 Task: Create Card Board Meeting in Board Product Pricing to Workspace Big Data Analytics. Create Card Recruitment Performance Review in Board Product Feature Prioritization to Workspace Big Data Analytics. Create Card Board Meeting in Board Product Marketing and Sales Enablement Consulting to Workspace Big Data Analytics
Action: Mouse moved to (57, 276)
Screenshot: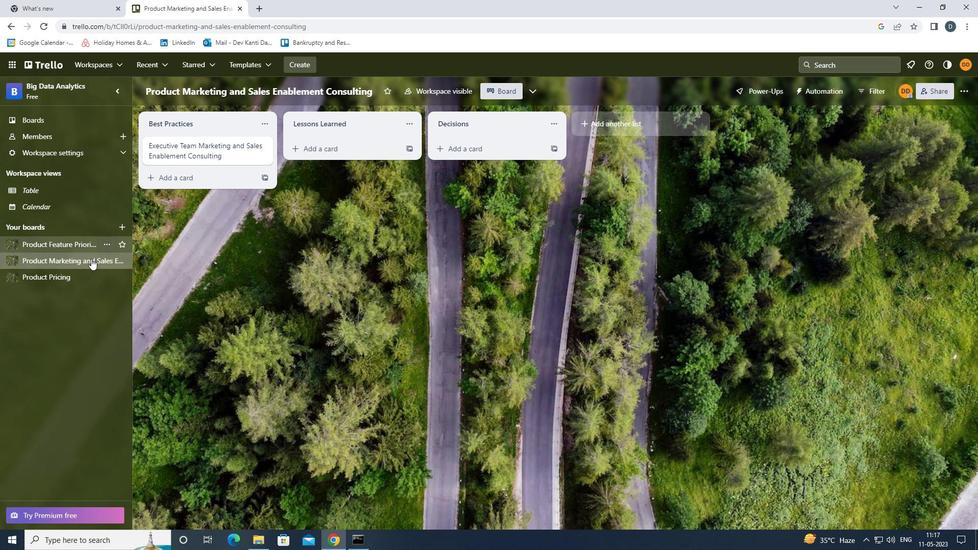
Action: Mouse pressed left at (57, 276)
Screenshot: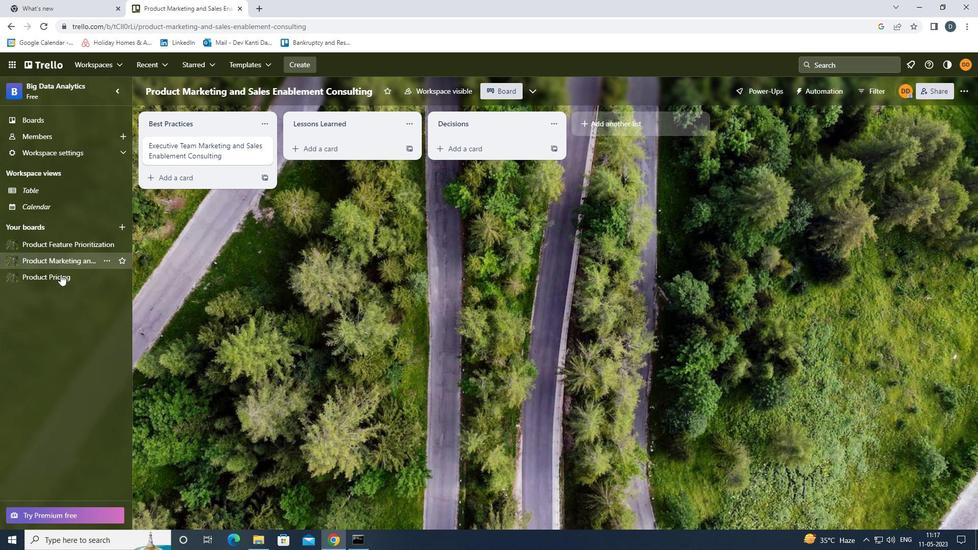 
Action: Mouse moved to (337, 143)
Screenshot: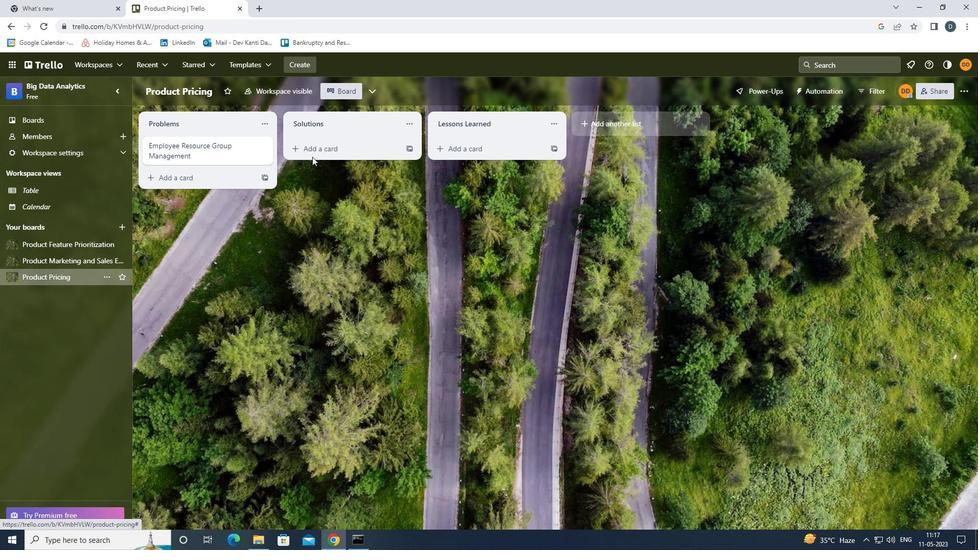 
Action: Mouse pressed left at (337, 143)
Screenshot: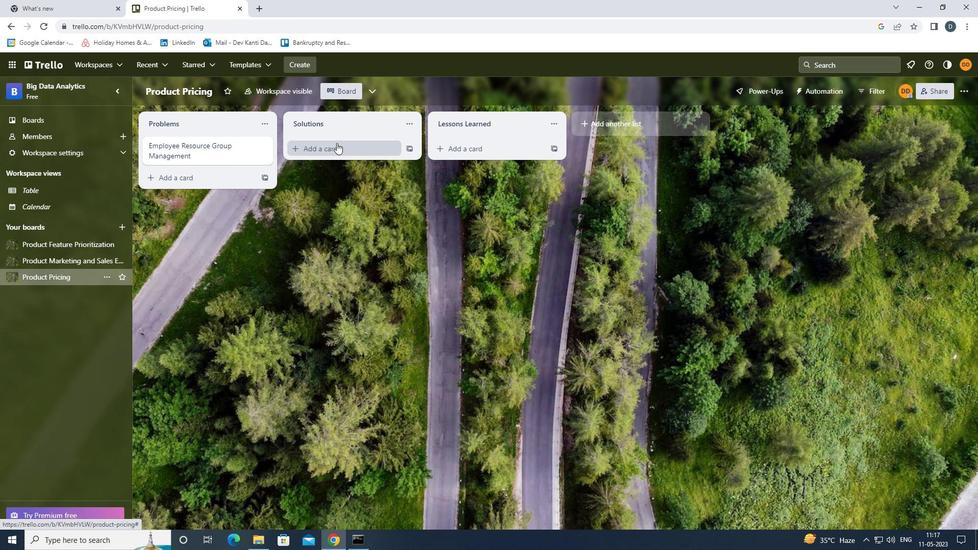 
Action: Key pressed <Key.shift><Key.shift><Key.shift><Key.shift><Key.shift><Key.shift><Key.shift><Key.shift><Key.shift>MEETING<Key.left><Key.left><Key.left><Key.left><Key.left><Key.left><Key.left><Key.left><Key.left><Key.left><Key.left><Key.space><Key.left><Key.shift>BOARD<Key.enter>
Screenshot: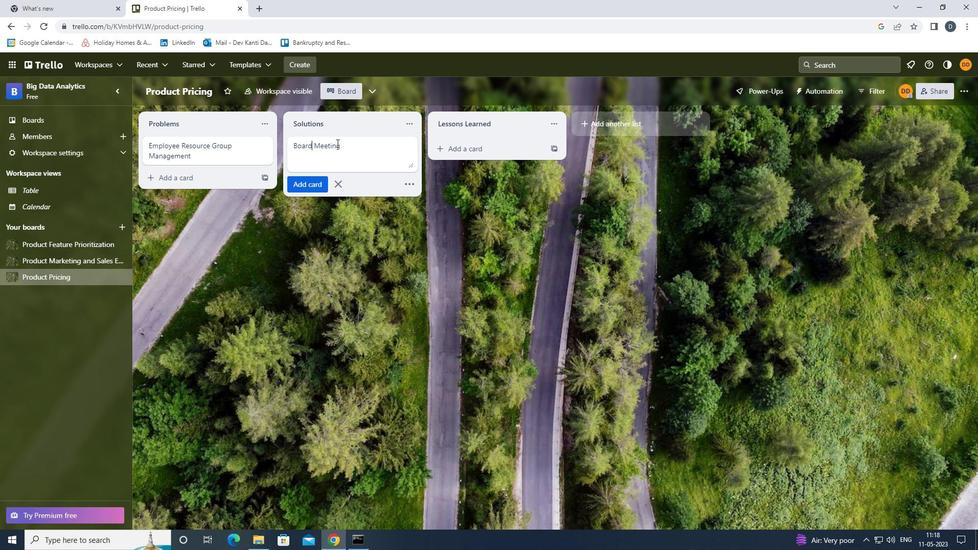 
Action: Mouse moved to (72, 242)
Screenshot: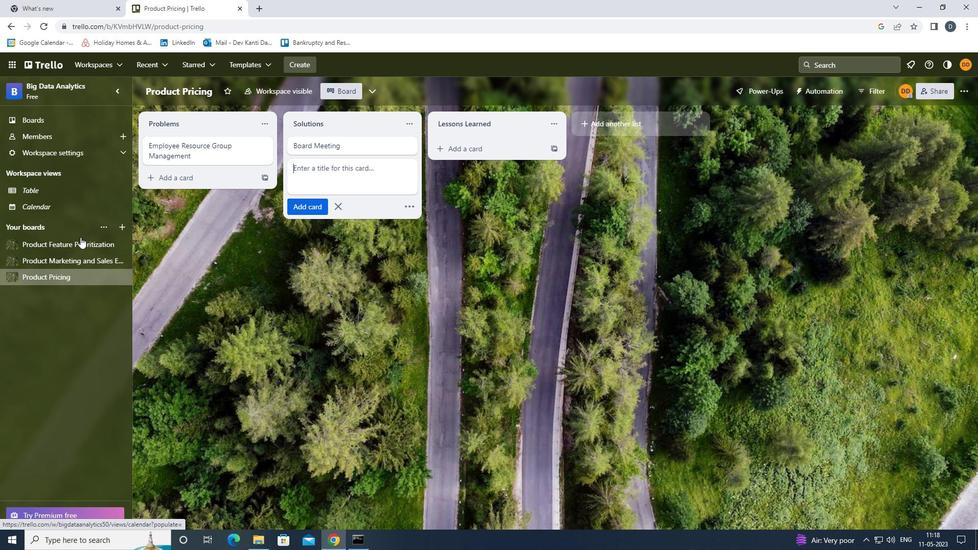 
Action: Mouse pressed left at (72, 242)
Screenshot: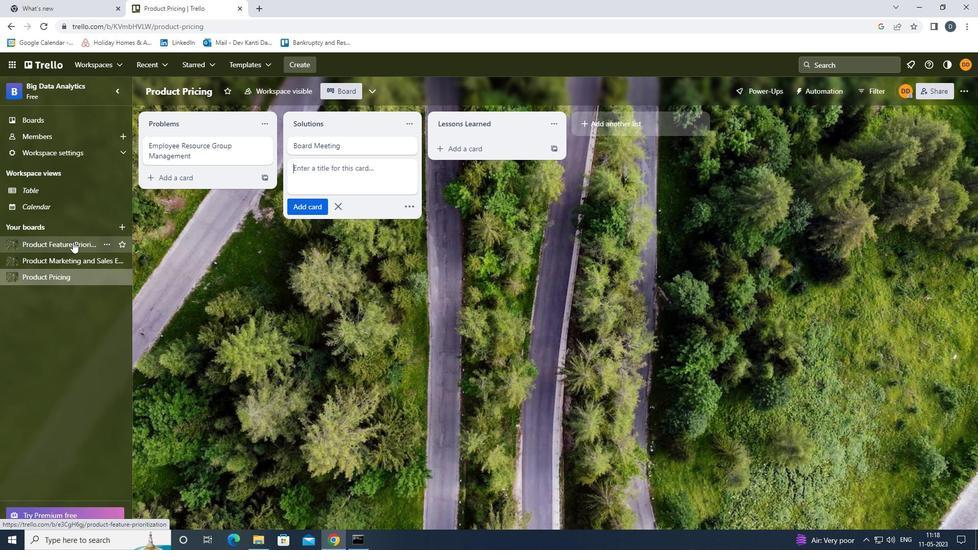 
Action: Mouse moved to (326, 149)
Screenshot: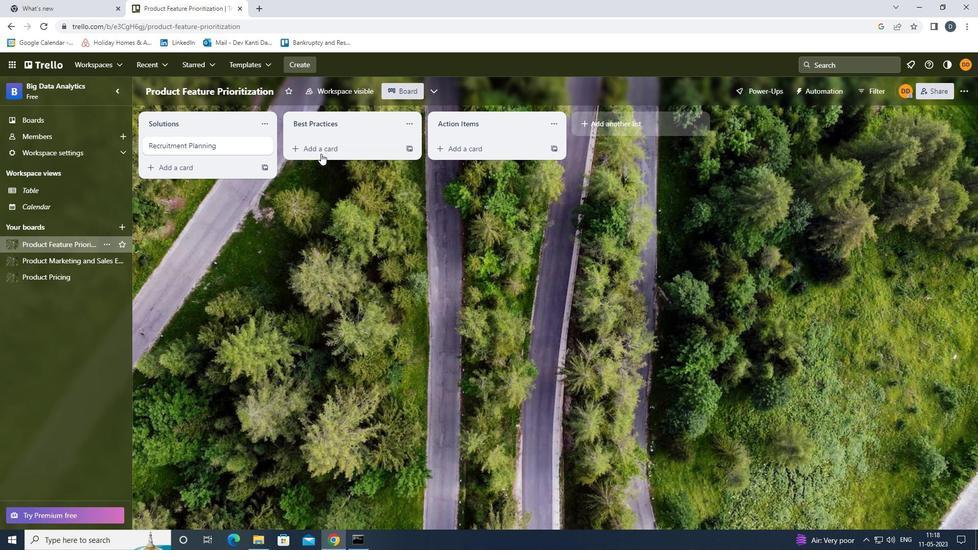 
Action: Mouse pressed left at (326, 149)
Screenshot: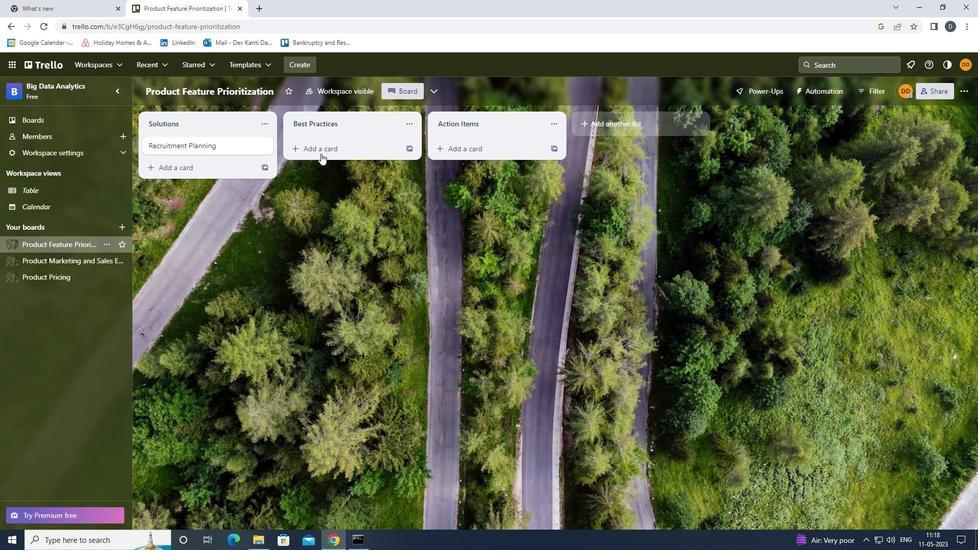 
Action: Key pressed <Key.shift><Key.shift><Key.shift><Key.shift><Key.shift><Key.shift><Key.shift><Key.shift><Key.shift><Key.shift><Key.shift><Key.shift><Key.shift><Key.shift><Key.shift><Key.shift><Key.shift><Key.shift><Key.shift><Key.shift><Key.shift><Key.shift><Key.shift><Key.shift><Key.shift><Key.shift><Key.shift><Key.shift><Key.shift><Key.shift><Key.shift><Key.shift><Key.shift><Key.shift>RECRUITMENT<Key.space><Key.shift><Key.shift><Key.shift><Key.shift>PERFORMANCE<Key.space><Key.shift><Key.shift><Key.shift>REVIE<Key.insert>W<Key.space><Key.enter>
Screenshot: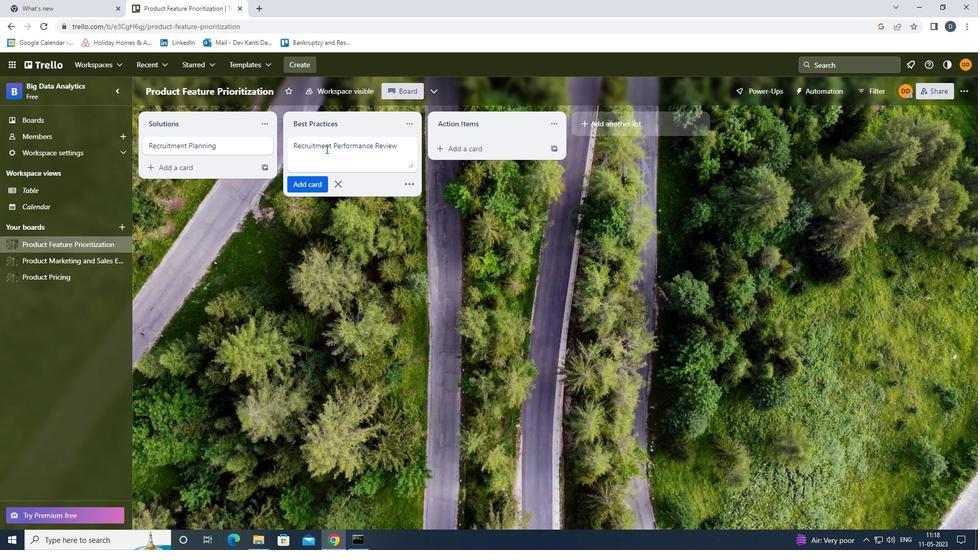 
Action: Mouse moved to (78, 258)
Screenshot: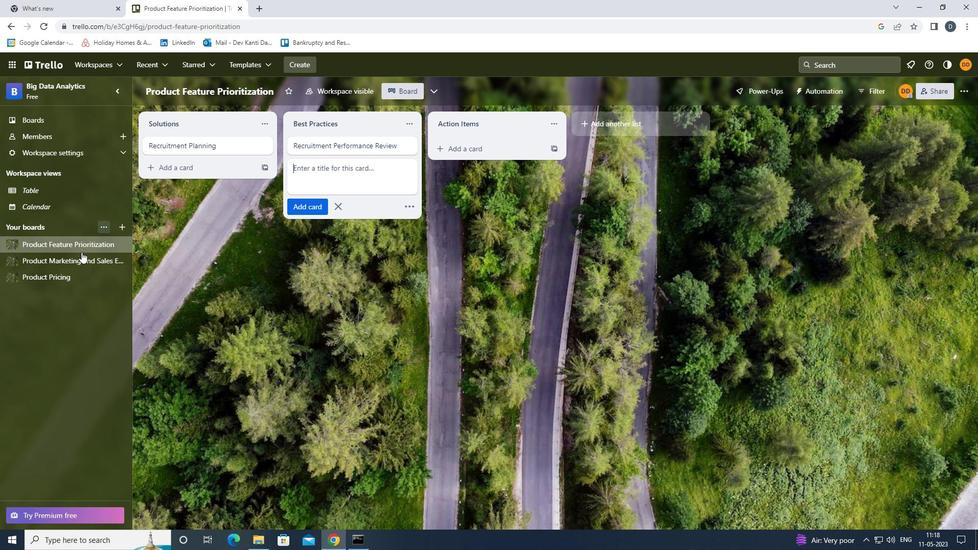 
Action: Mouse pressed left at (78, 258)
Screenshot: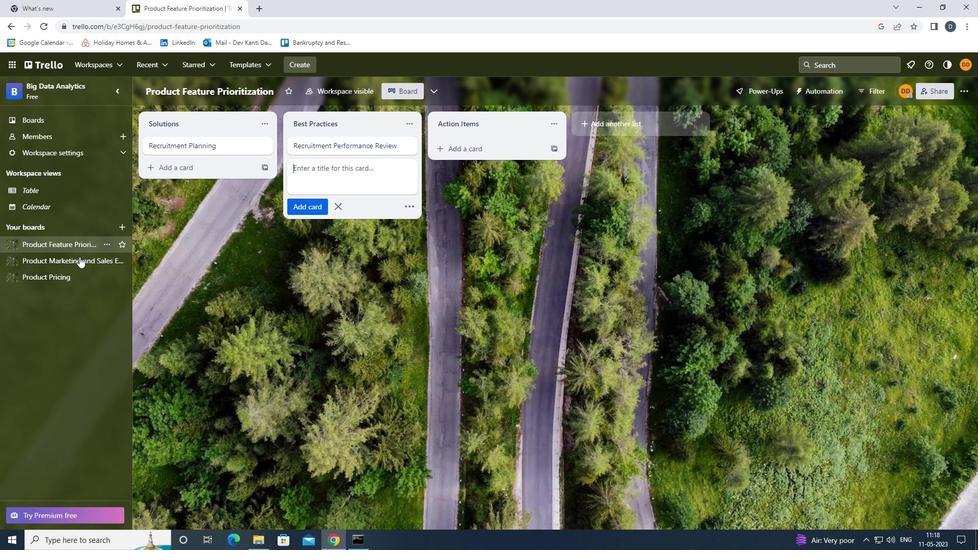
Action: Mouse moved to (350, 149)
Screenshot: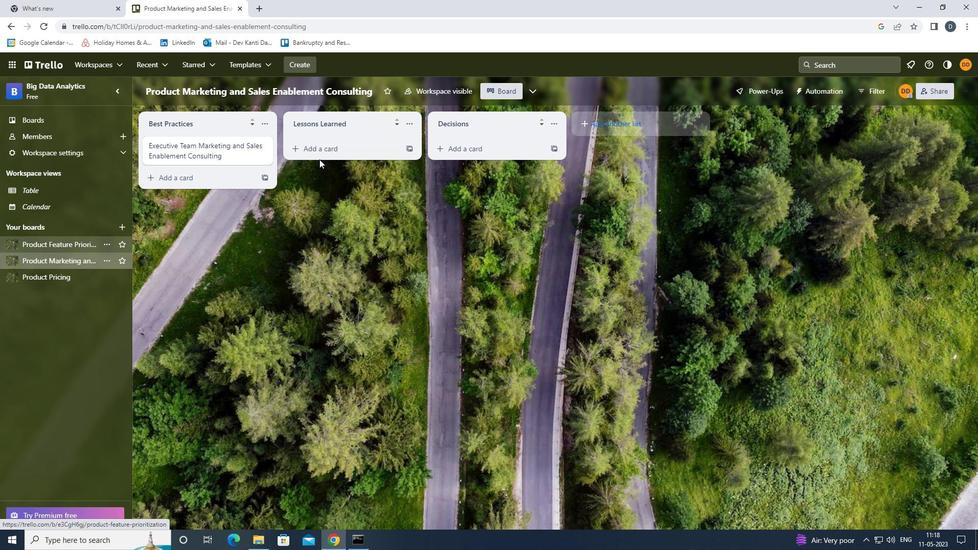 
Action: Mouse pressed left at (350, 149)
Screenshot: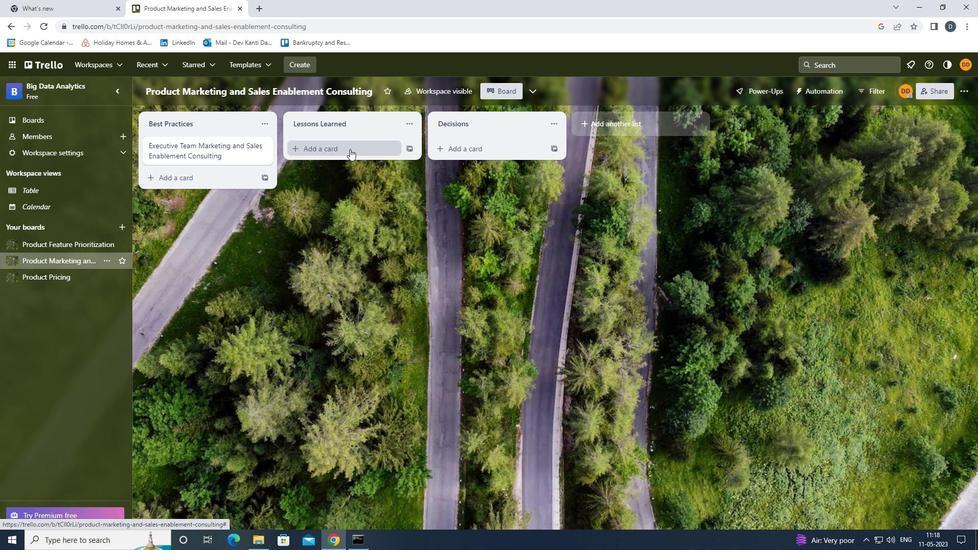 
Action: Key pressed <Key.shift><Key.shift><Key.shift><Key.shift><Key.shift><Key.shift><Key.shift><Key.shift><Key.shift><Key.shift><Key.shift><Key.shift><Key.shift><Key.shift><Key.shift><Key.shift><Key.shift><Key.shift><Key.shift><Key.shift><Key.shift><Key.shift><Key.shift><Key.shift><Key.shift><Key.shift><Key.shift><Key.shift><Key.shift><Key.shift><Key.shift><Key.shift><Key.shift><Key.shift><Key.shift><Key.shift><Key.shift>BOARD<Key.space><Key.shift><Key.shift><Key.shift><Key.shift><Key.shift><Key.shift><Key.shift><Key.shift><Key.shift><Key.shift>MEETING<Key.enter>
Screenshot: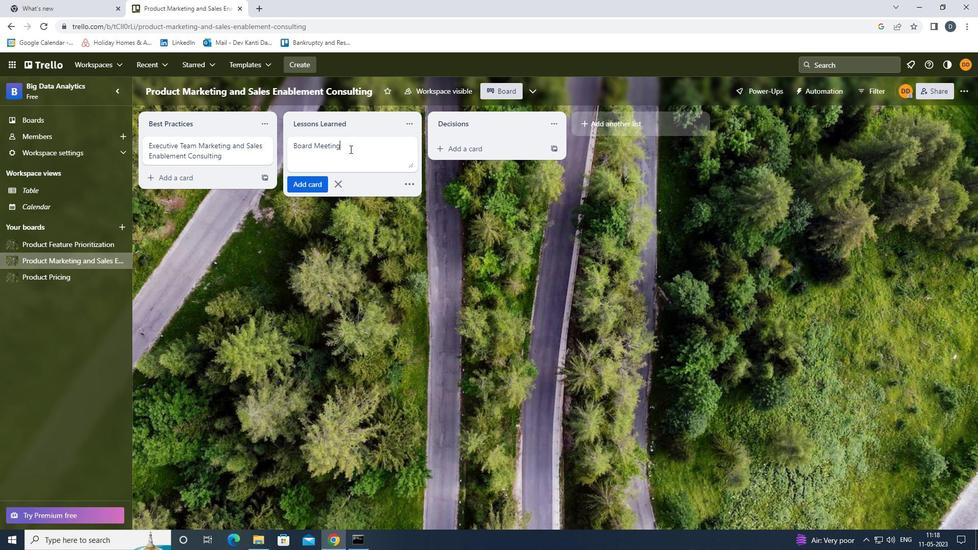 
Action: Mouse moved to (441, 319)
Screenshot: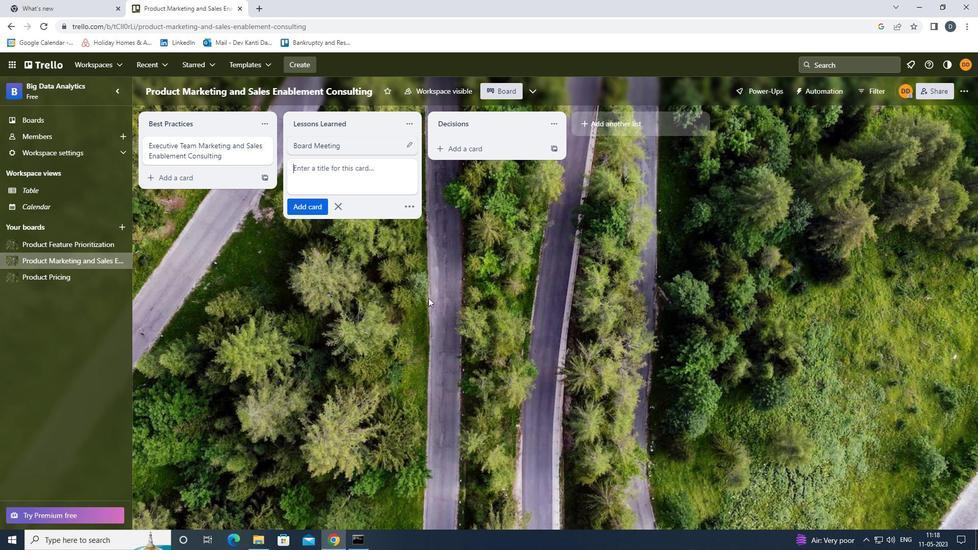 
Action: Mouse pressed left at (441, 319)
Screenshot: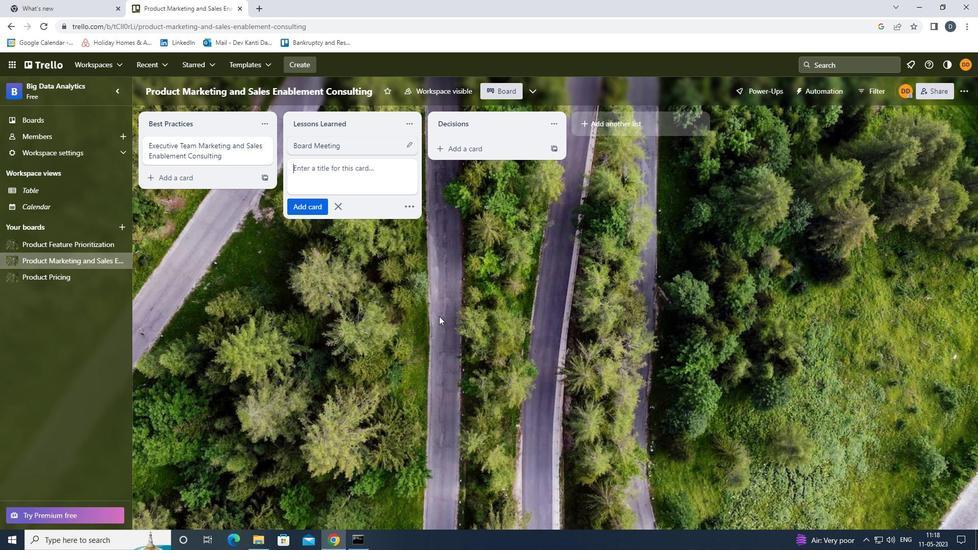 
